 Task: Assign nikrathi889@gmail.com as Assignee of Child Issue ChildIssue0000000016 of Issue Issue0000000008 in Backlog  in Scrum Project Project0000000002 in Jira. Assign nikrathi889@gmail.com as Assignee of Child Issue ChildIssue0000000017 of Issue Issue0000000009 in Backlog  in Scrum Project Project0000000002 in Jira. Assign nikrathi889@gmail.com as Assignee of Child Issue ChildIssue0000000018 of Issue Issue0000000009 in Backlog  in Scrum Project Project0000000002 in Jira. Assign nikrathi889@gmail.com as Assignee of Child Issue ChildIssue0000000019 of Issue Issue0000000010 in Backlog  in Scrum Project Project0000000002 in Jira. Assign nikrathi889@gmail.com as Assignee of Child Issue ChildIssue0000000020 of Issue Issue0000000010 in Backlog  in Scrum Project Project0000000002 in Jira
Action: Mouse moved to (363, 411)
Screenshot: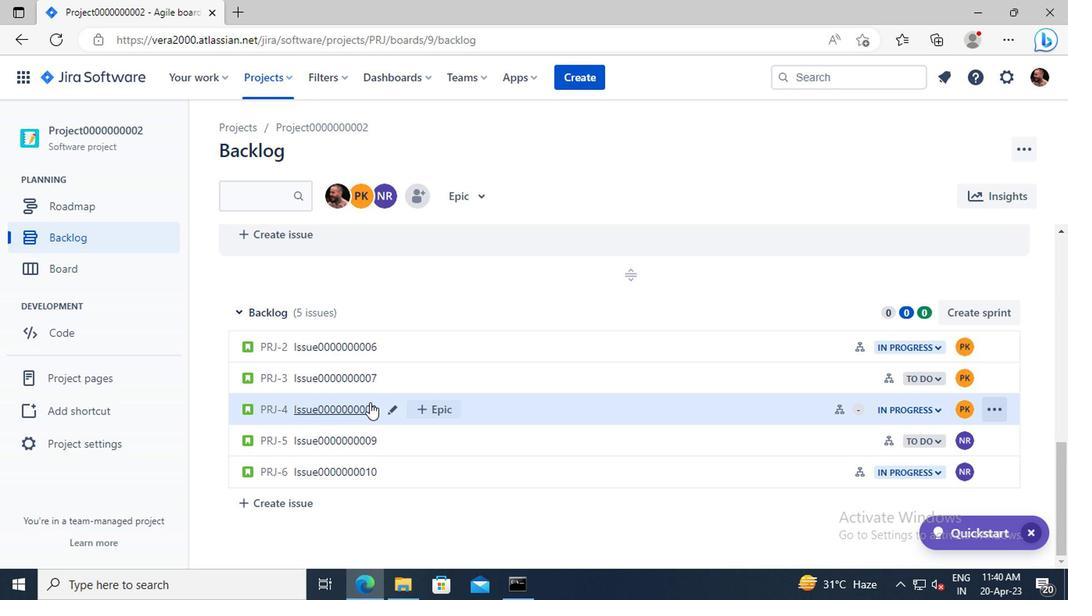 
Action: Mouse pressed left at (363, 411)
Screenshot: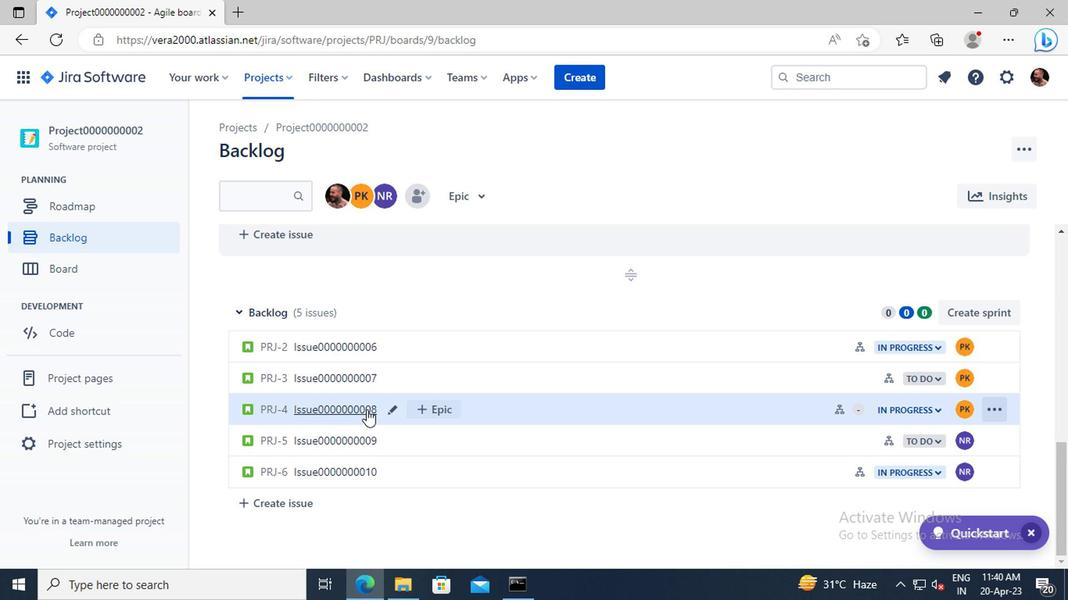 
Action: Mouse moved to (929, 400)
Screenshot: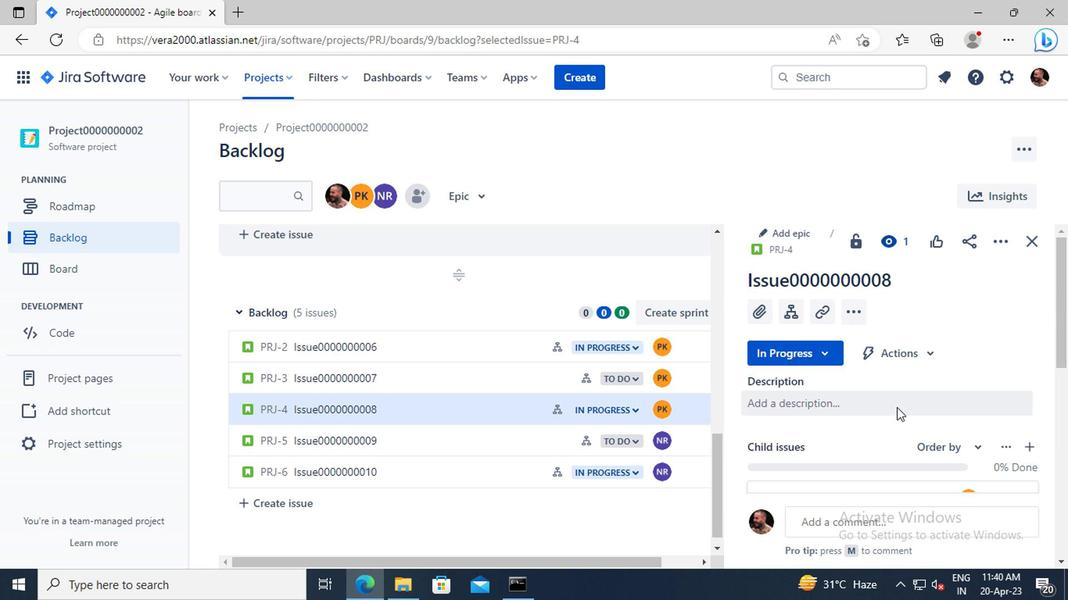 
Action: Mouse scrolled (929, 399) with delta (0, 0)
Screenshot: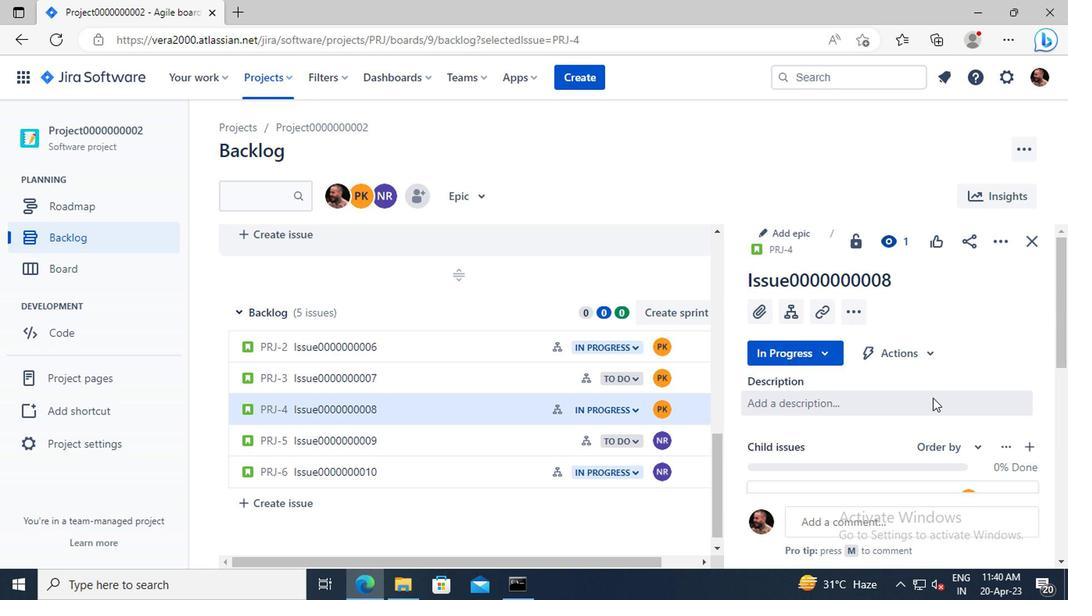 
Action: Mouse scrolled (929, 399) with delta (0, 0)
Screenshot: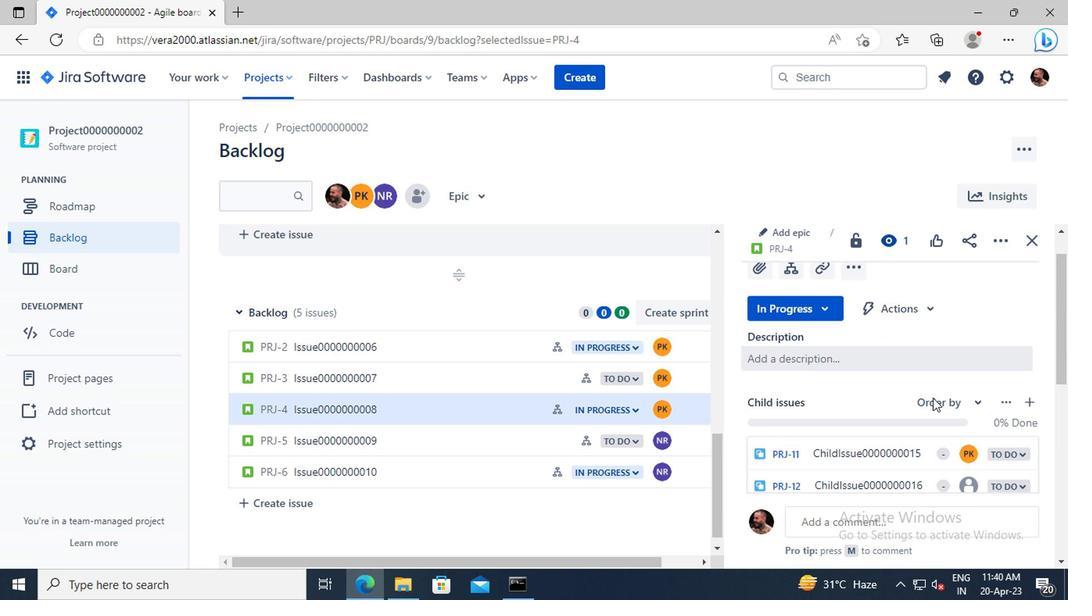 
Action: Mouse scrolled (929, 399) with delta (0, 0)
Screenshot: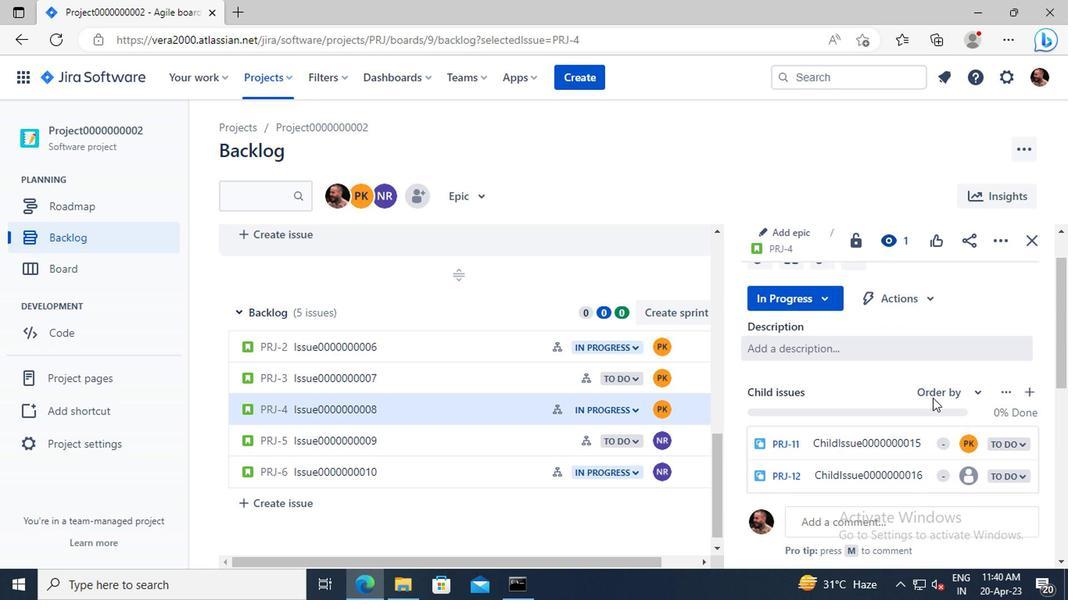 
Action: Mouse moved to (964, 380)
Screenshot: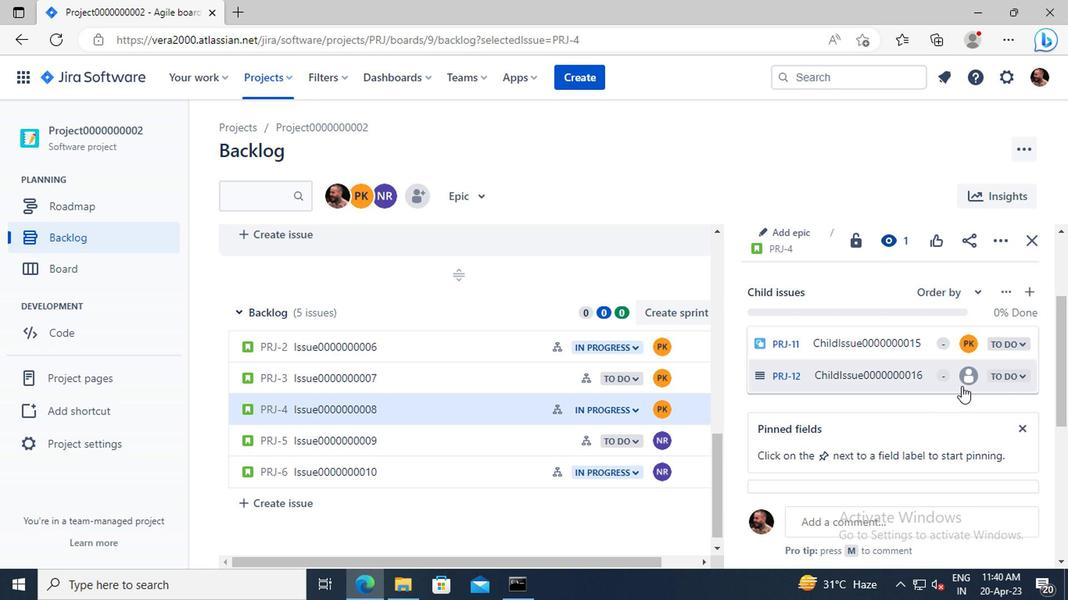 
Action: Mouse pressed left at (964, 380)
Screenshot: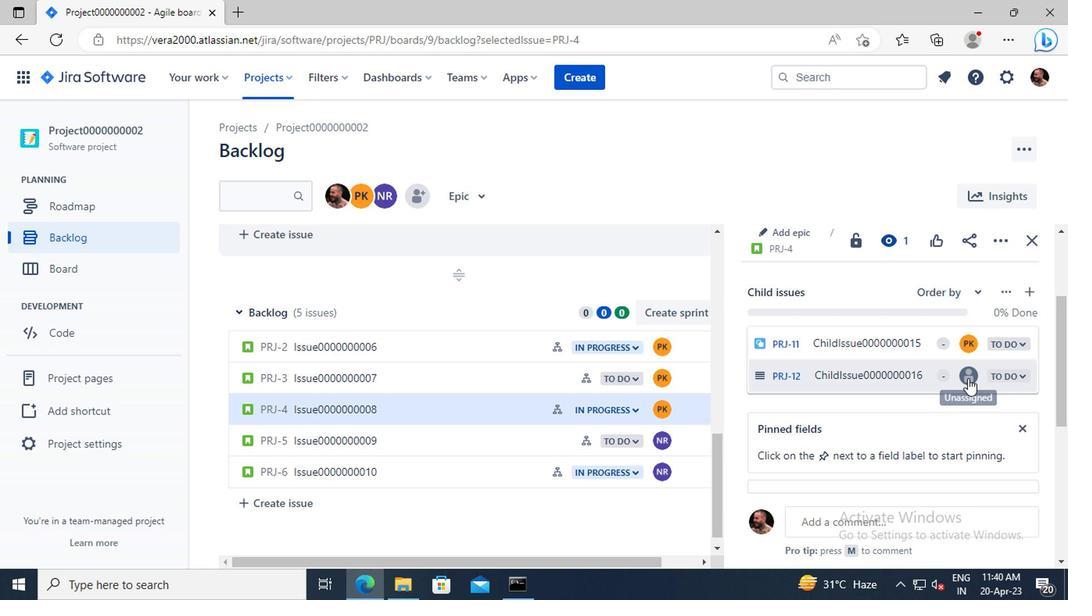 
Action: Mouse moved to (900, 359)
Screenshot: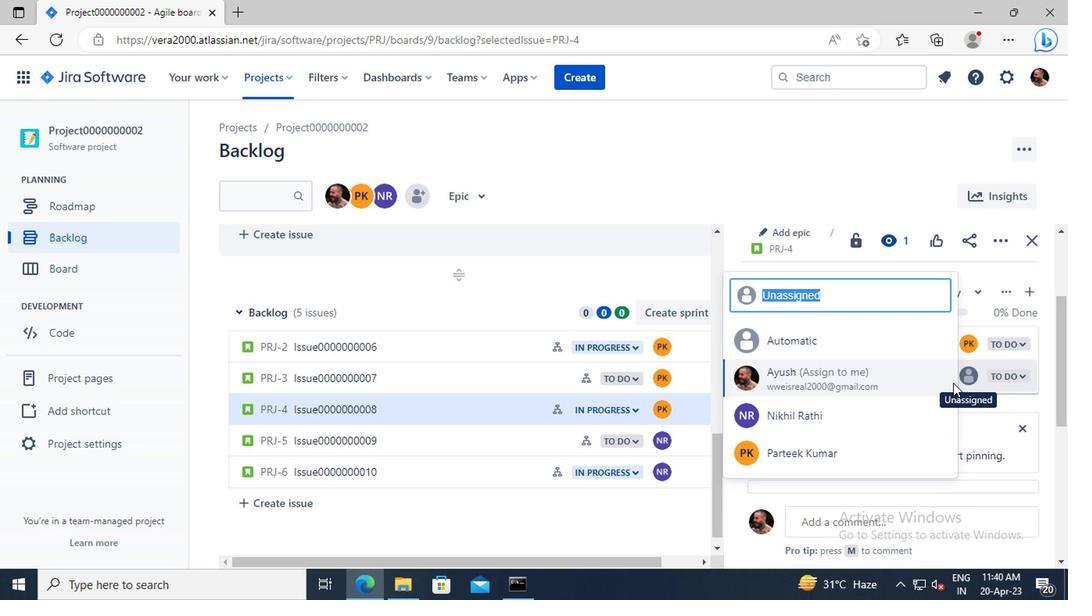 
Action: Key pressed nikhil
Screenshot: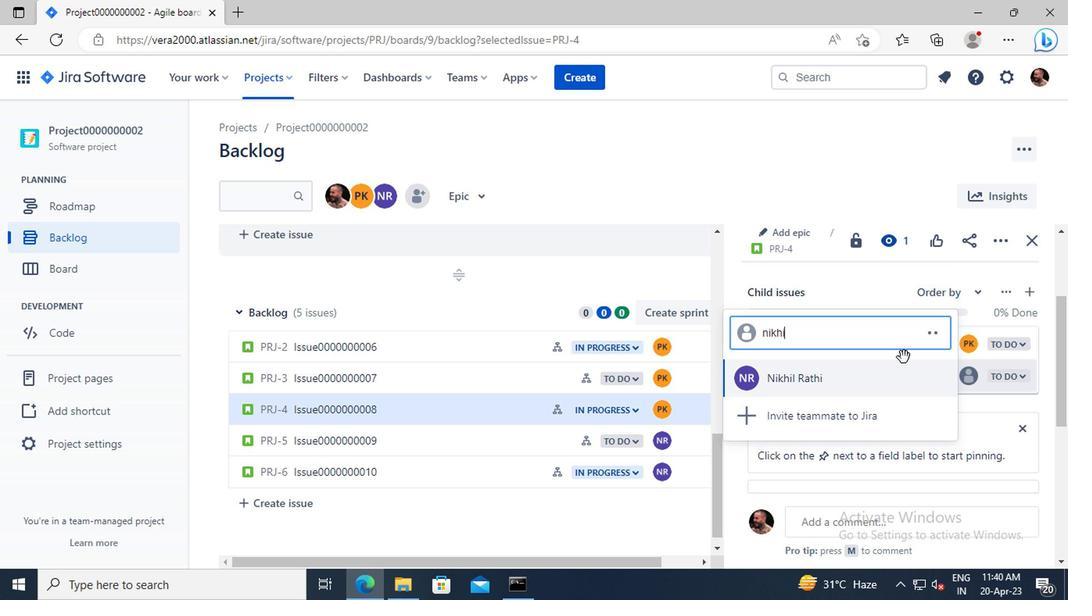 
Action: Mouse moved to (813, 376)
Screenshot: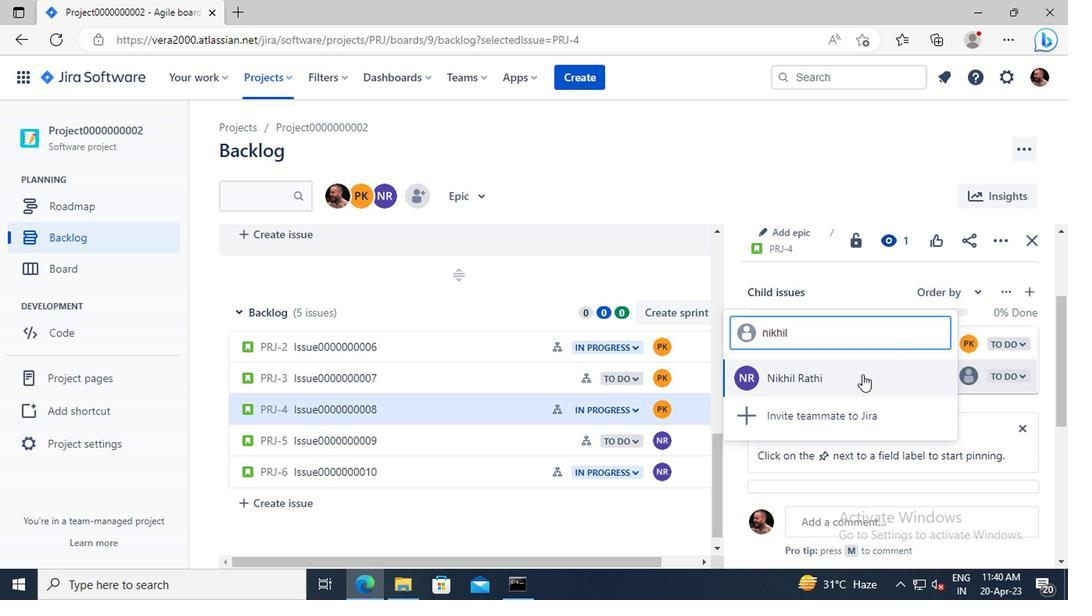 
Action: Mouse pressed left at (813, 376)
Screenshot: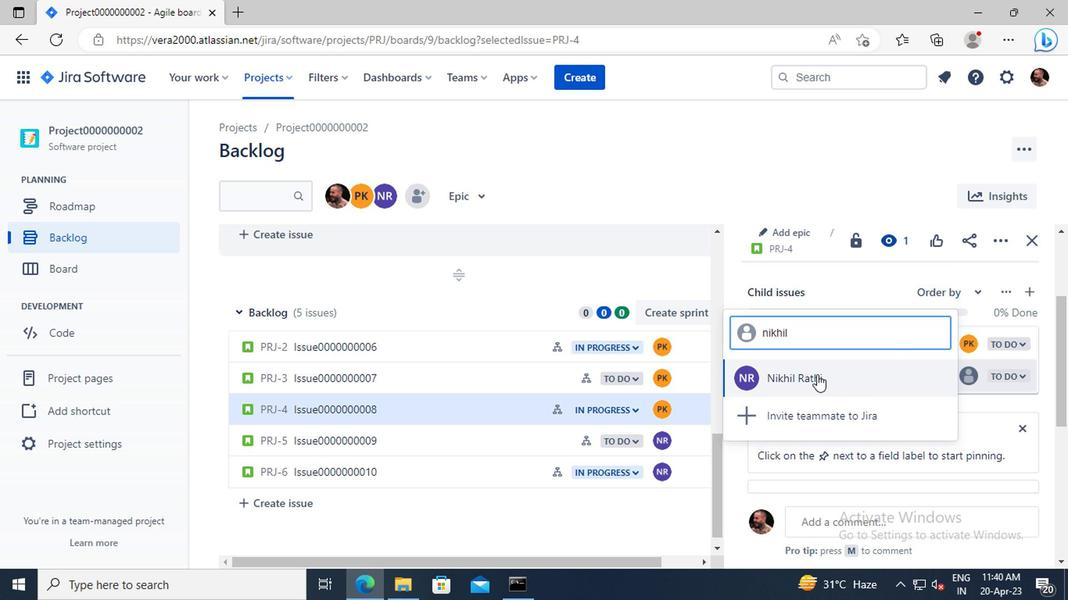 
Action: Mouse moved to (350, 442)
Screenshot: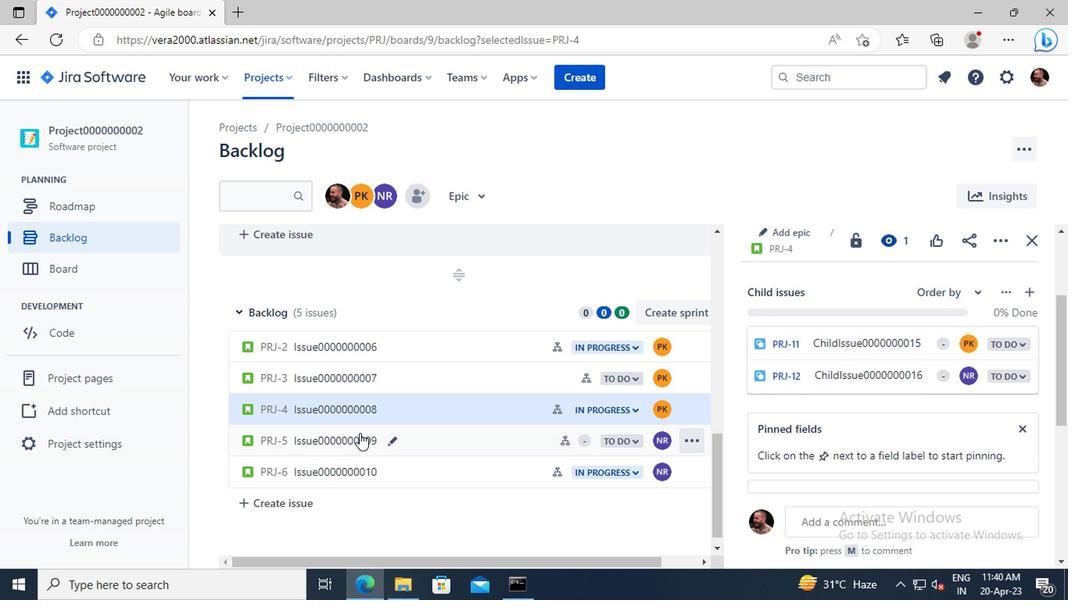 
Action: Mouse pressed left at (350, 442)
Screenshot: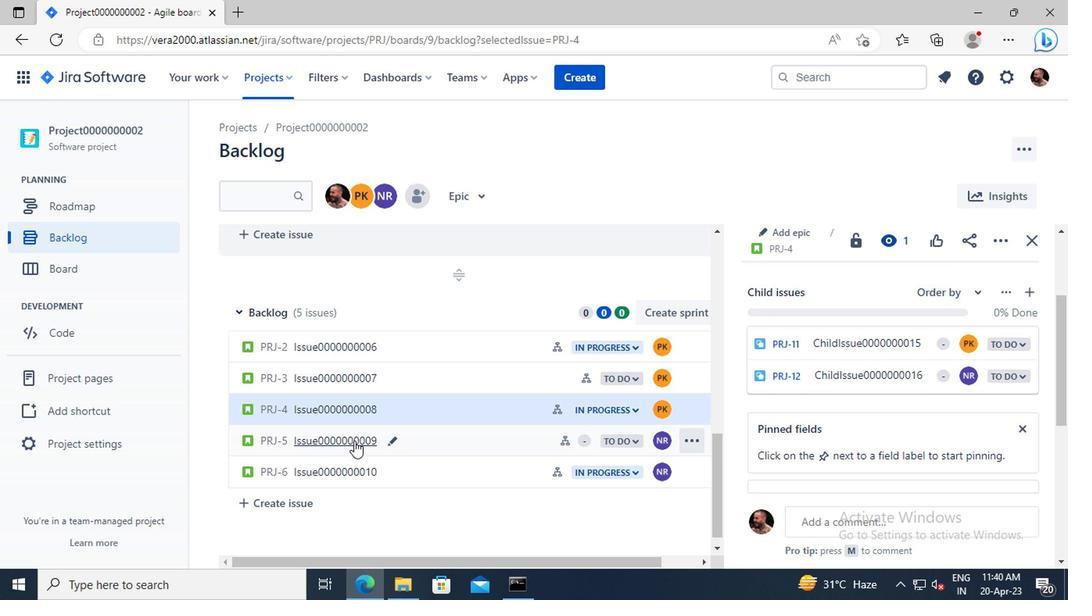 
Action: Mouse moved to (896, 369)
Screenshot: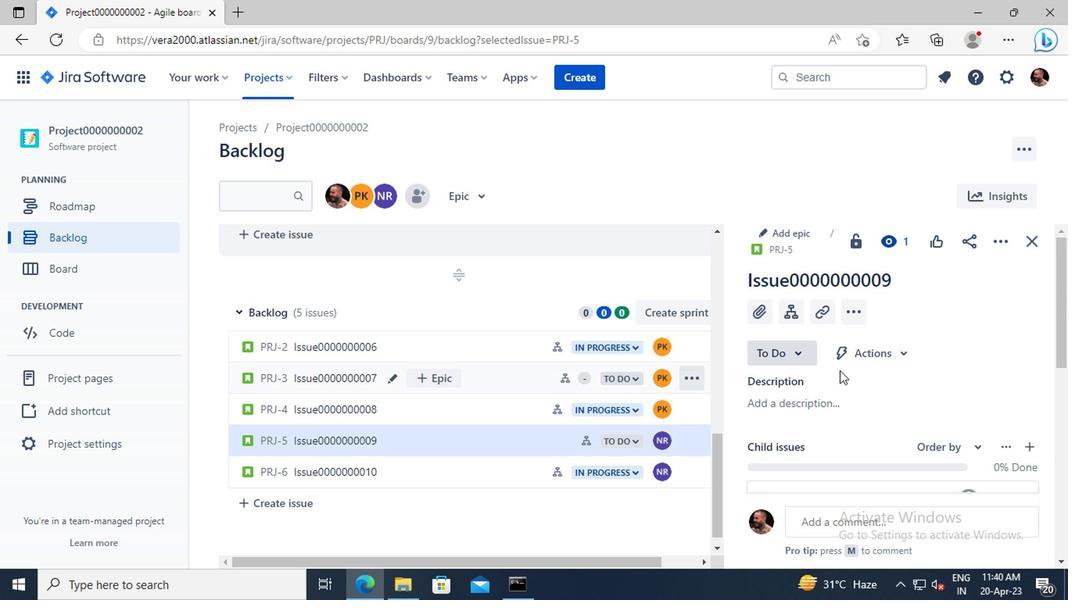 
Action: Mouse scrolled (896, 368) with delta (0, -1)
Screenshot: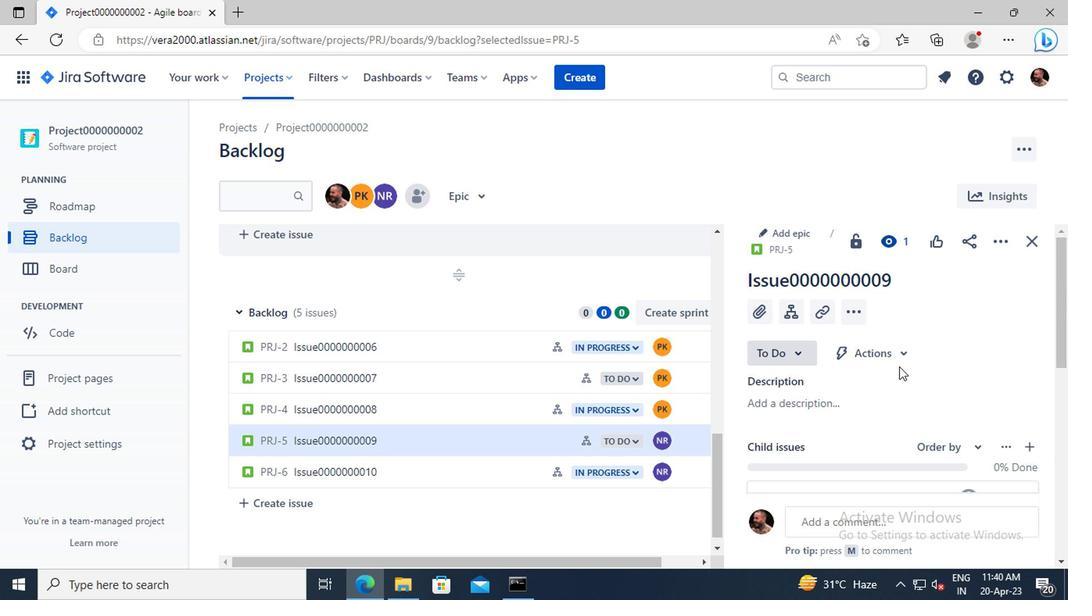 
Action: Mouse scrolled (896, 368) with delta (0, -1)
Screenshot: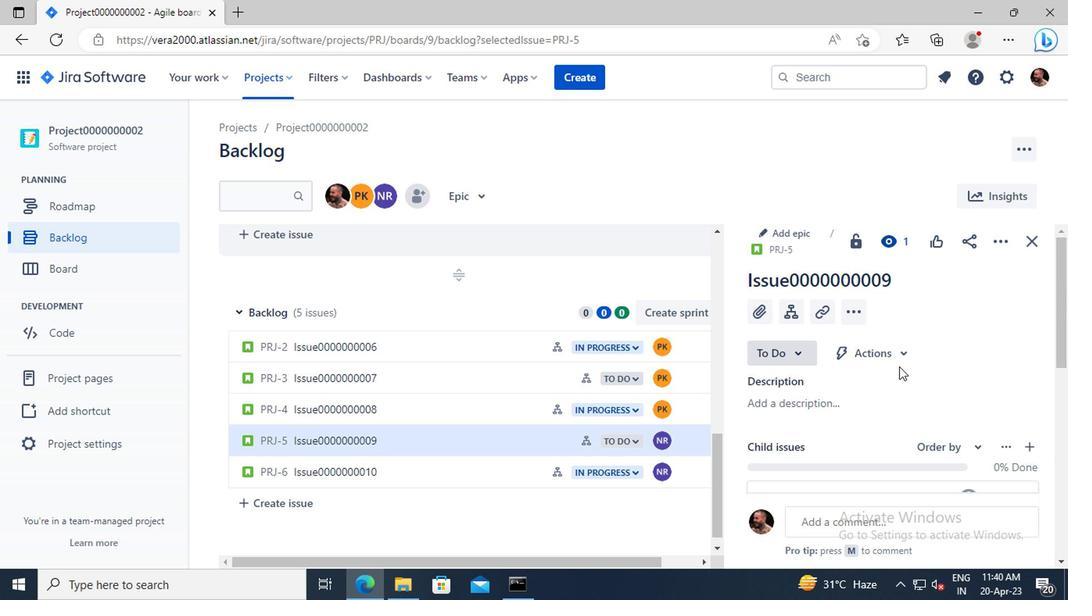 
Action: Mouse moved to (969, 401)
Screenshot: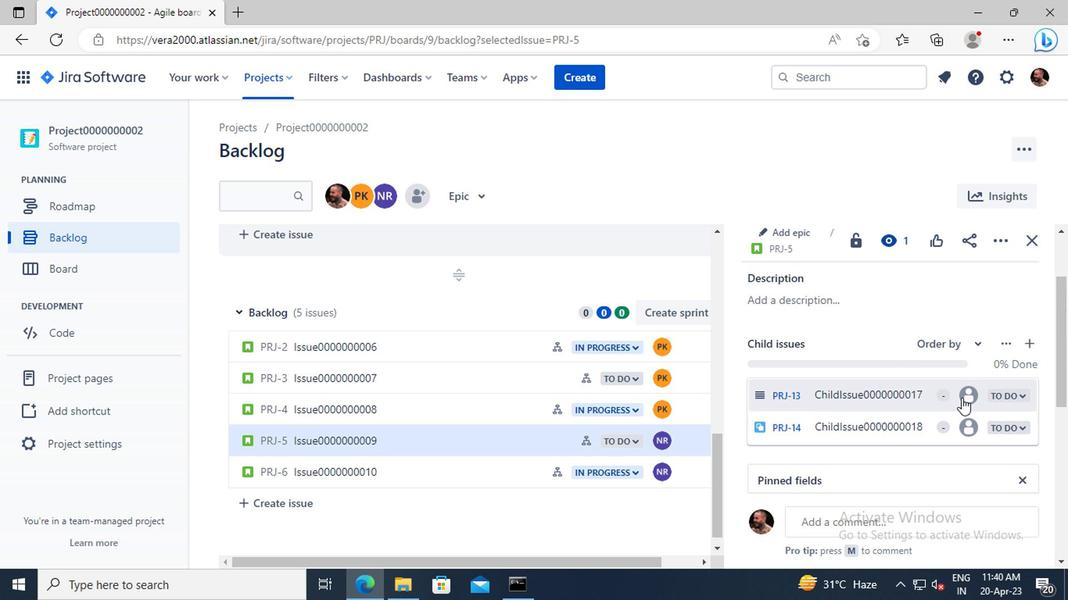 
Action: Mouse pressed left at (969, 401)
Screenshot: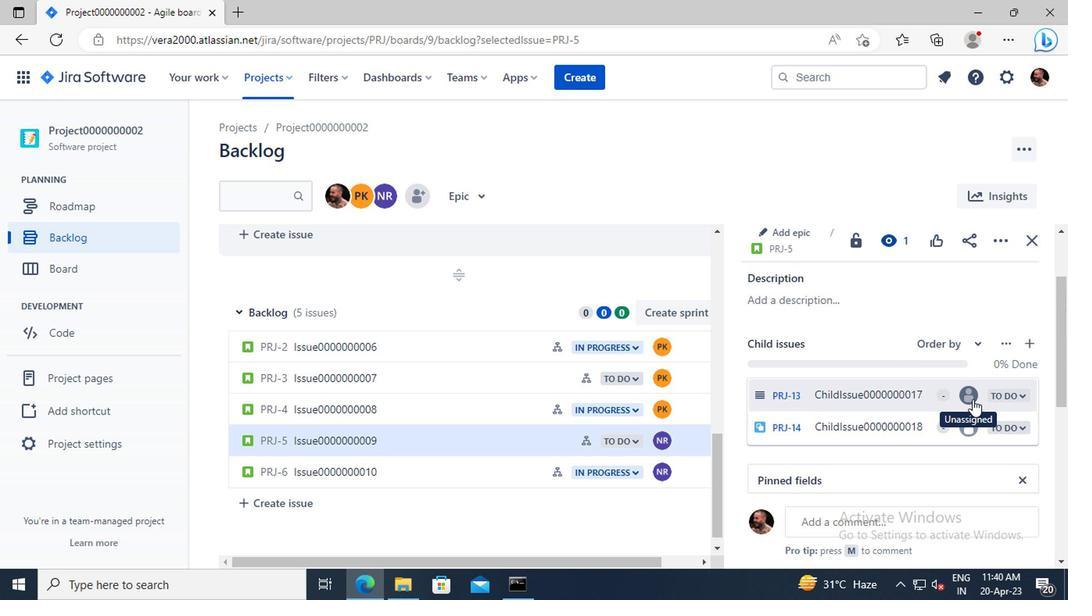 
Action: Mouse moved to (893, 449)
Screenshot: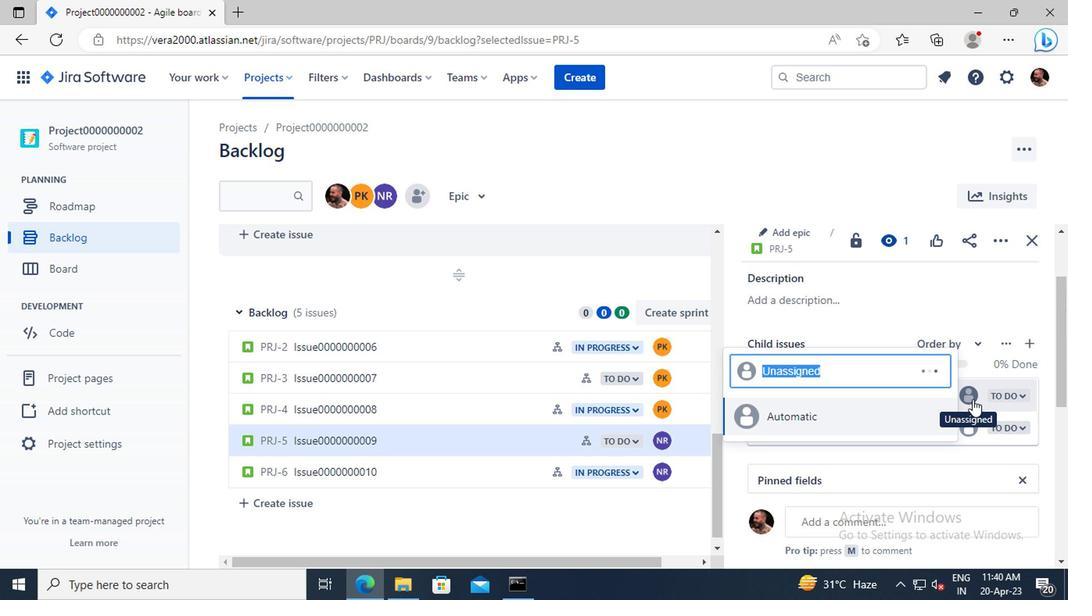 
Action: Key pressed nikhil
Screenshot: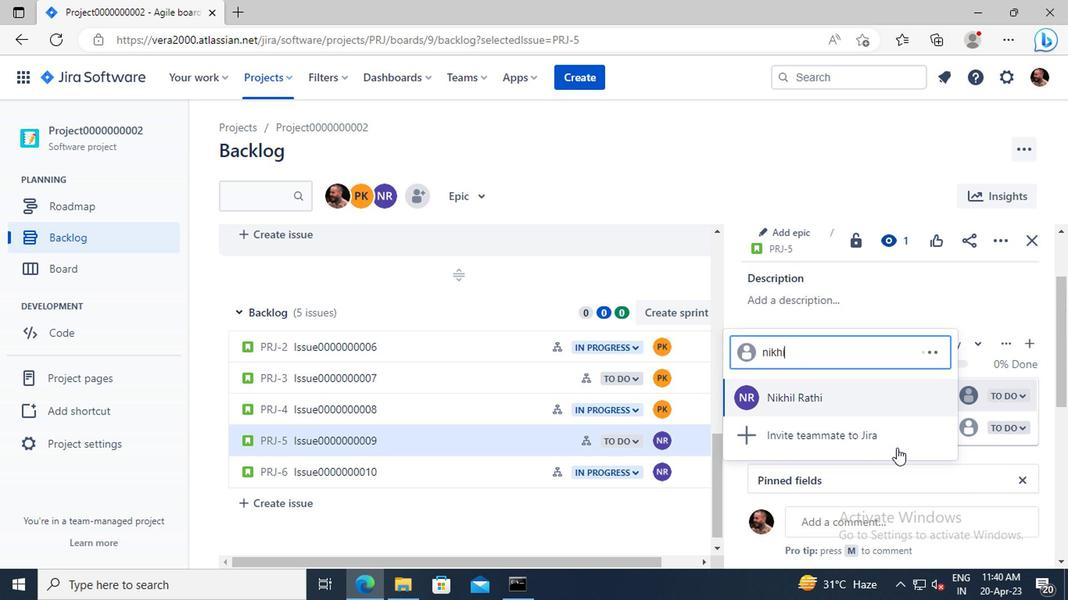 
Action: Mouse moved to (812, 401)
Screenshot: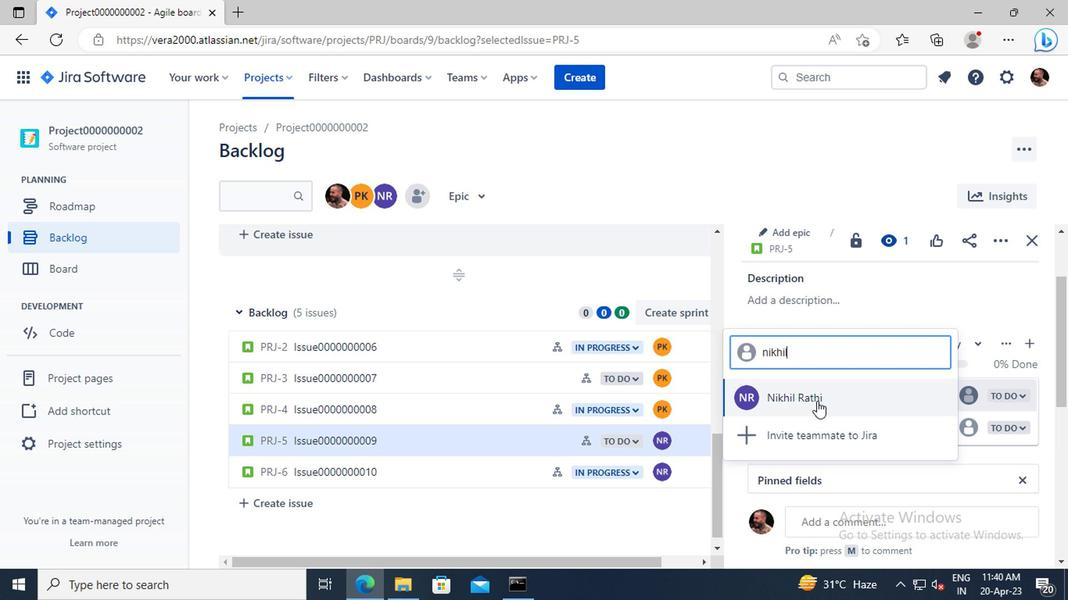 
Action: Mouse pressed left at (812, 401)
Screenshot: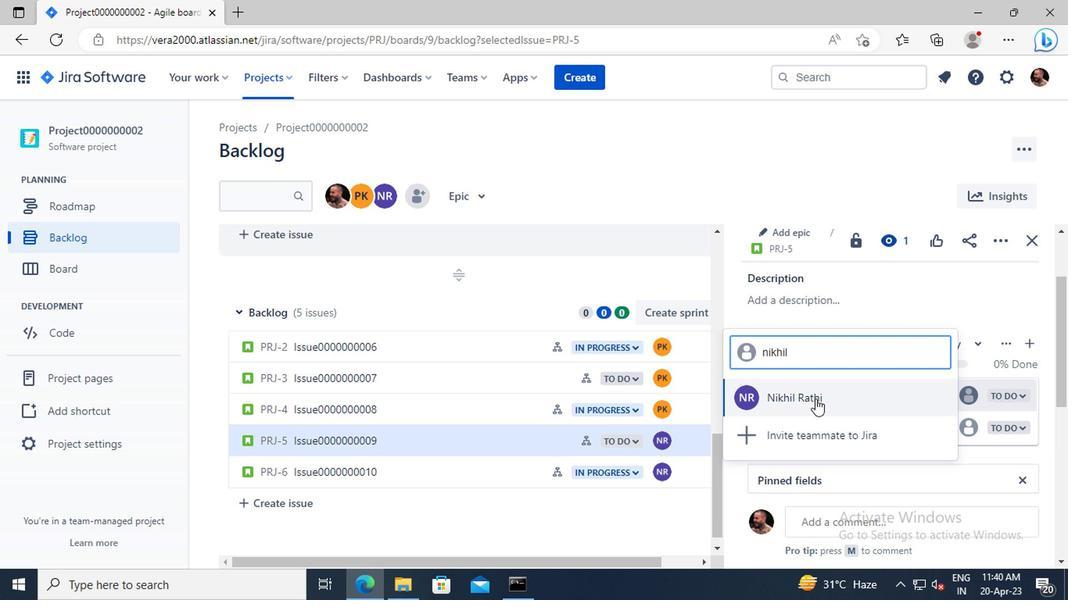 
Action: Mouse moved to (963, 431)
Screenshot: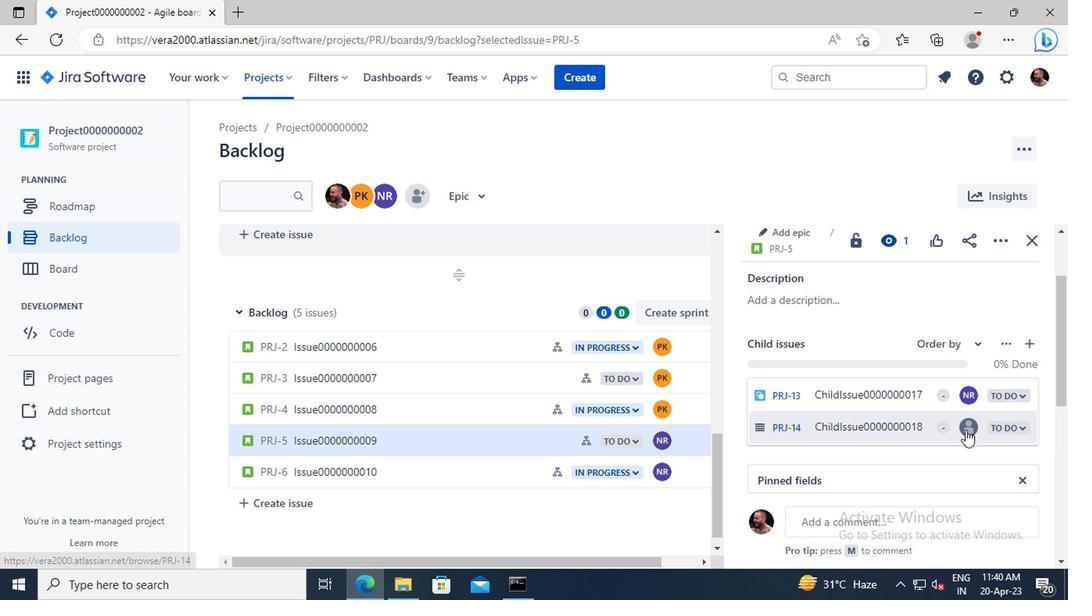 
Action: Mouse pressed left at (963, 431)
Screenshot: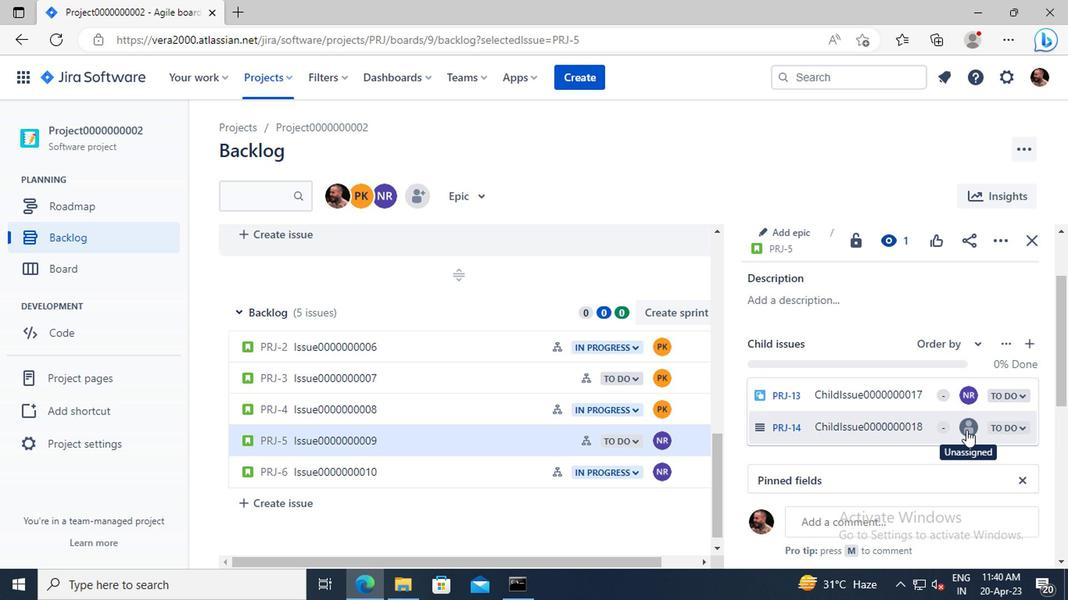 
Action: Mouse moved to (931, 455)
Screenshot: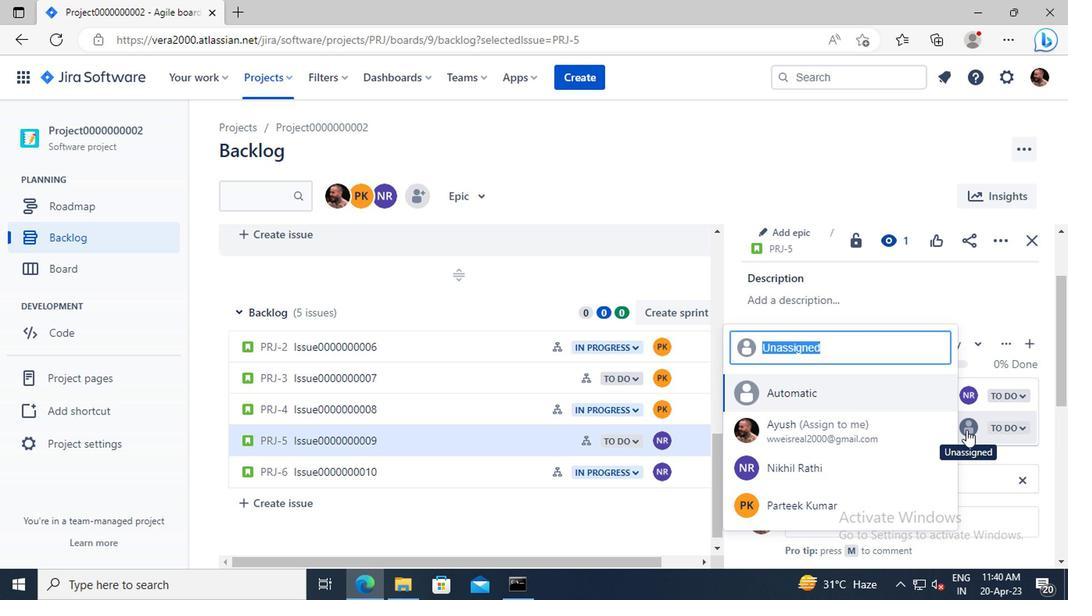 
Action: Key pressed nikhil
Screenshot: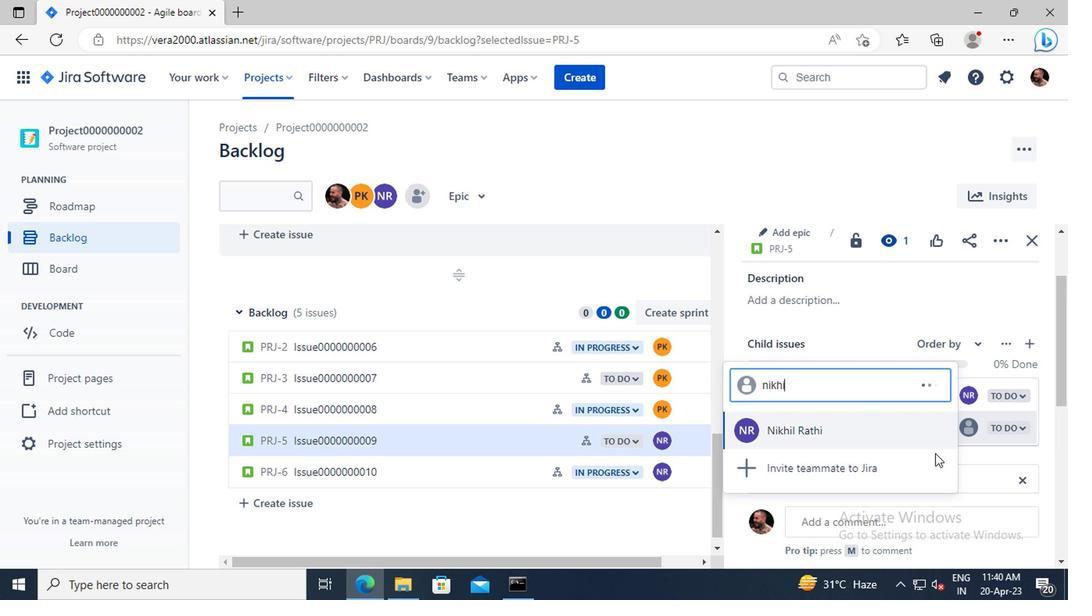 
Action: Mouse moved to (842, 433)
Screenshot: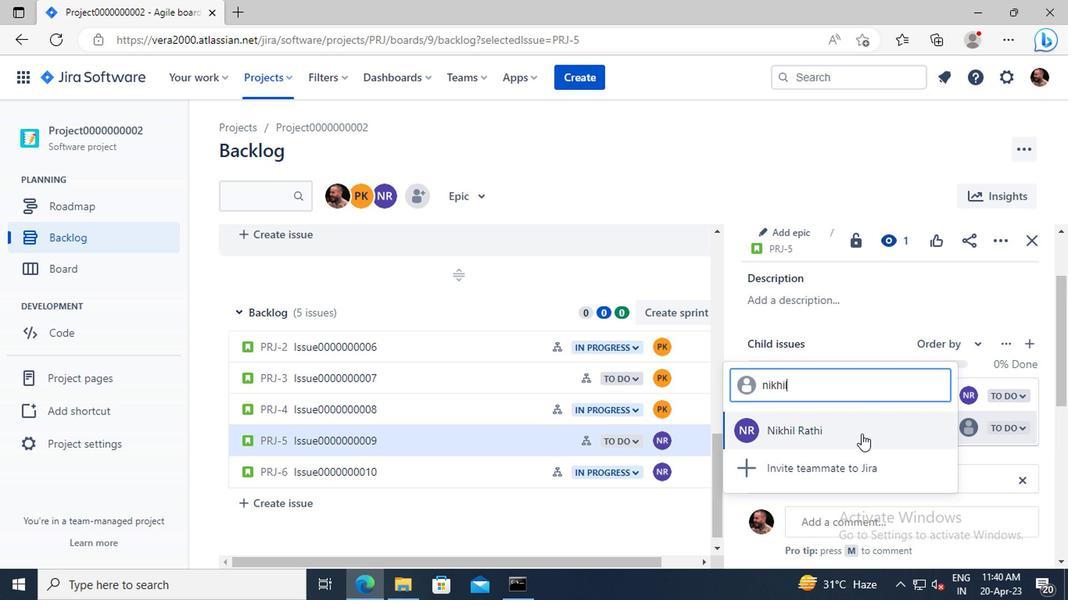 
Action: Mouse pressed left at (842, 433)
Screenshot: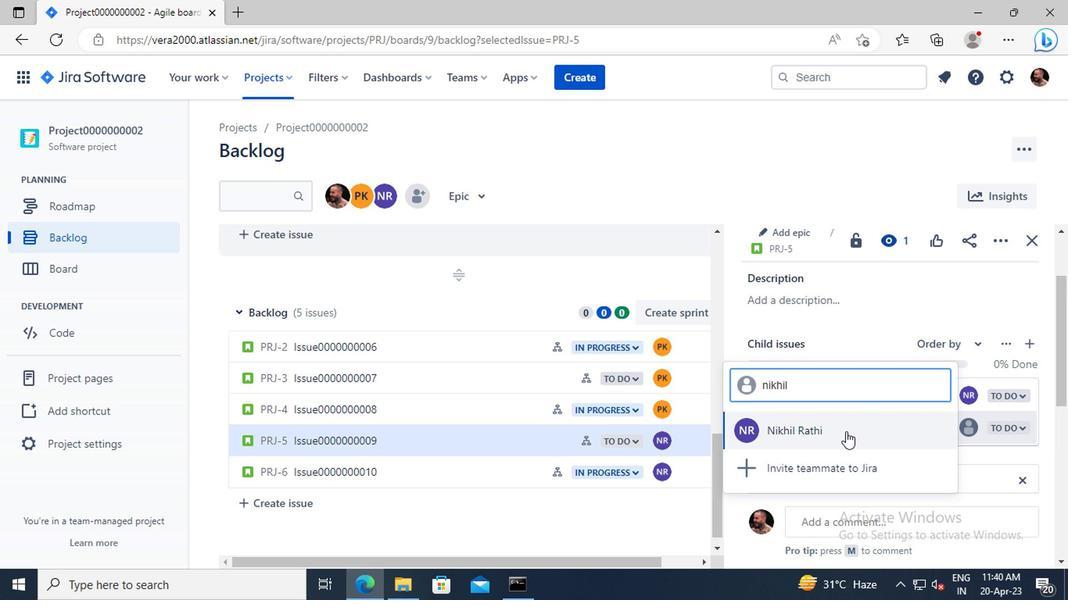 
Action: Mouse moved to (346, 476)
Screenshot: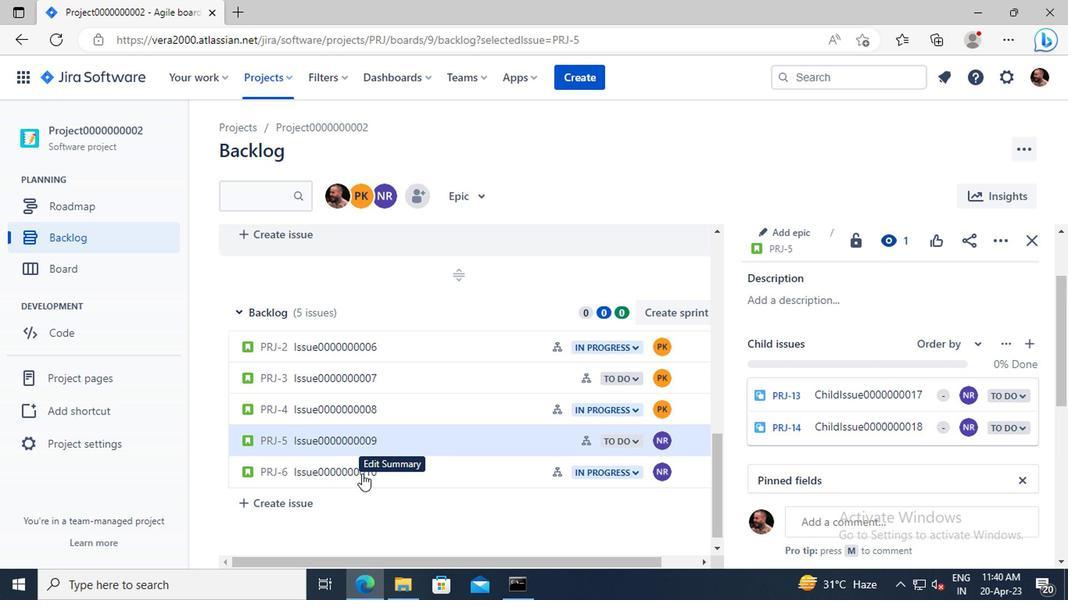 
Action: Mouse pressed left at (346, 476)
Screenshot: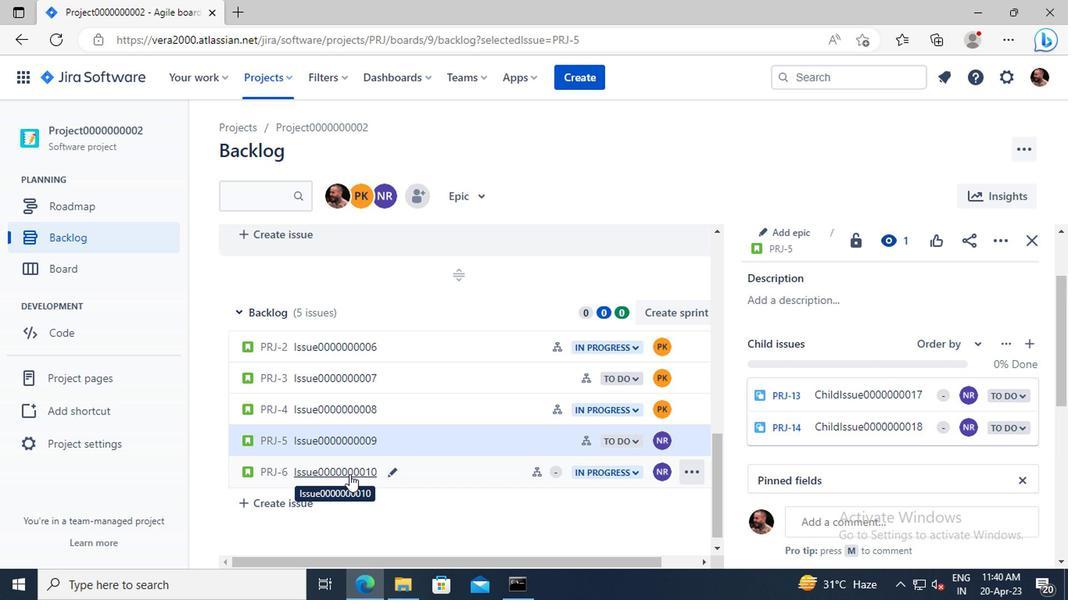 
Action: Mouse moved to (876, 372)
Screenshot: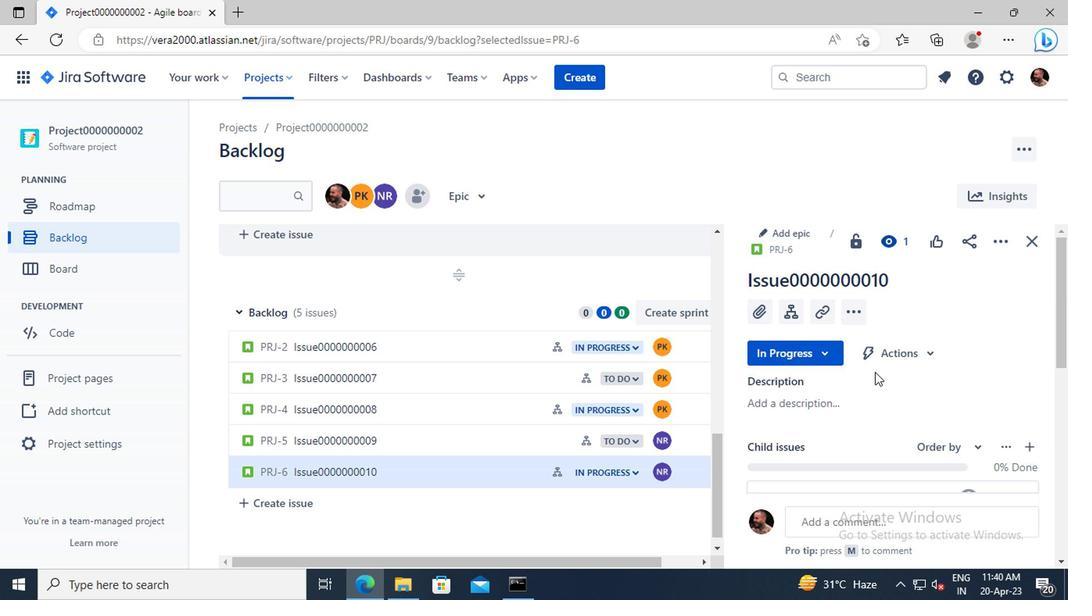 
Action: Mouse scrolled (876, 372) with delta (0, 0)
Screenshot: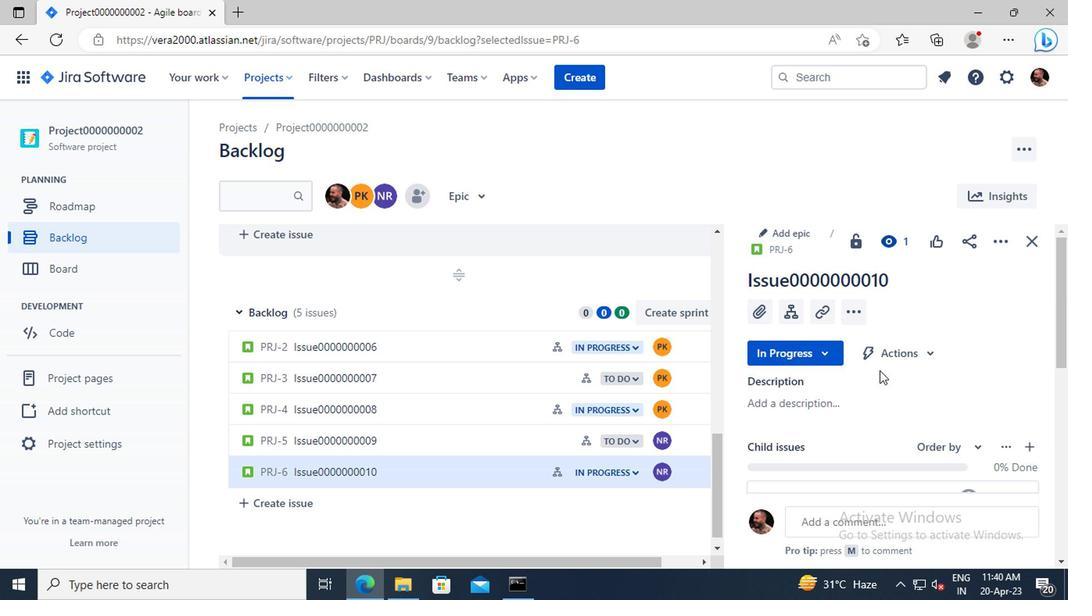 
Action: Mouse scrolled (876, 372) with delta (0, 0)
Screenshot: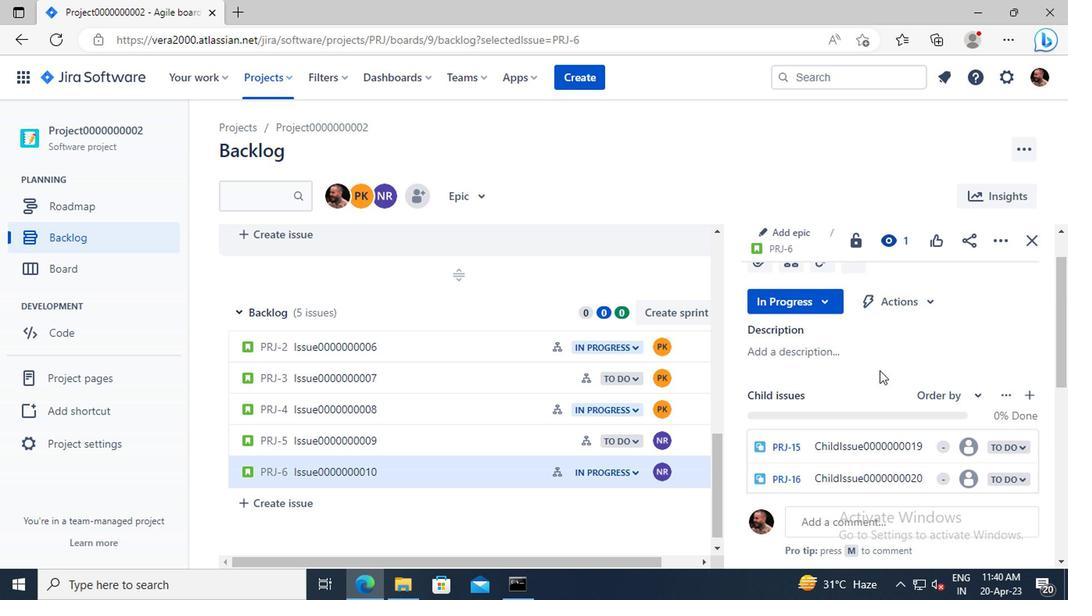 
Action: Mouse moved to (965, 400)
Screenshot: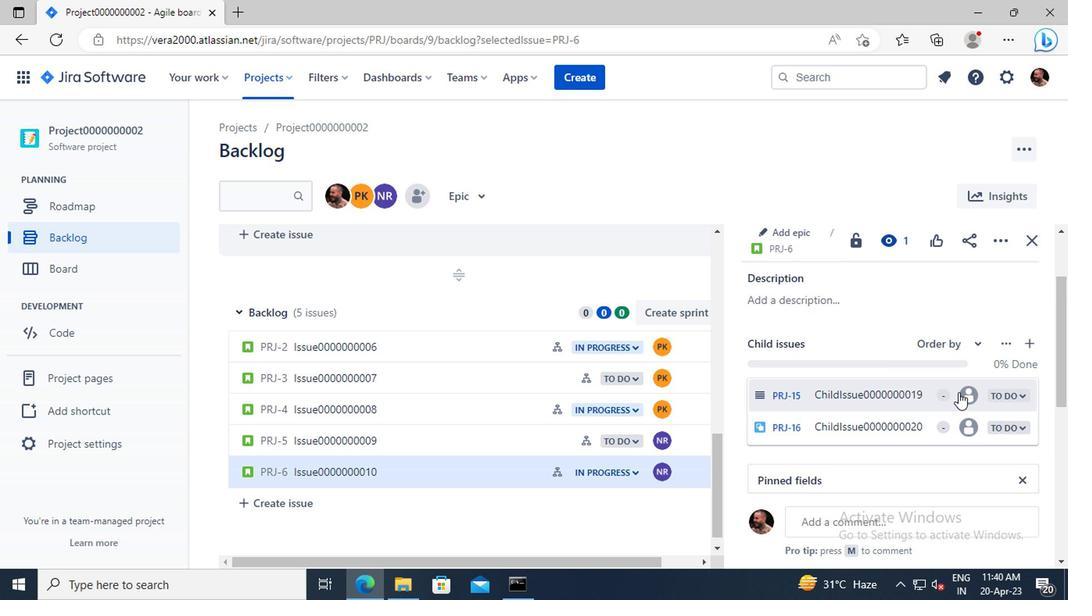 
Action: Mouse pressed left at (965, 400)
Screenshot: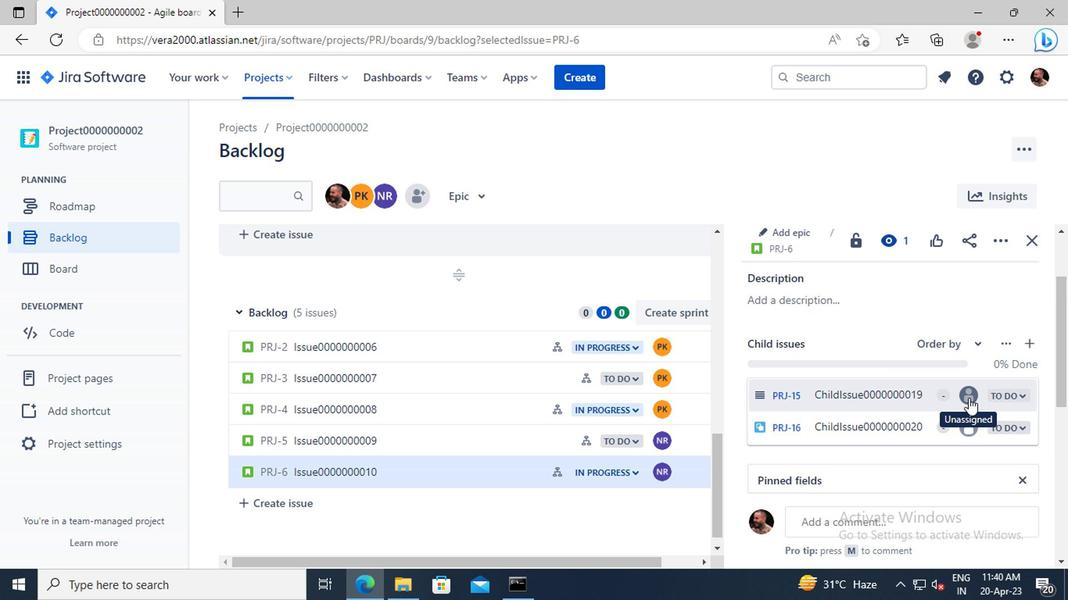 
Action: Mouse moved to (931, 422)
Screenshot: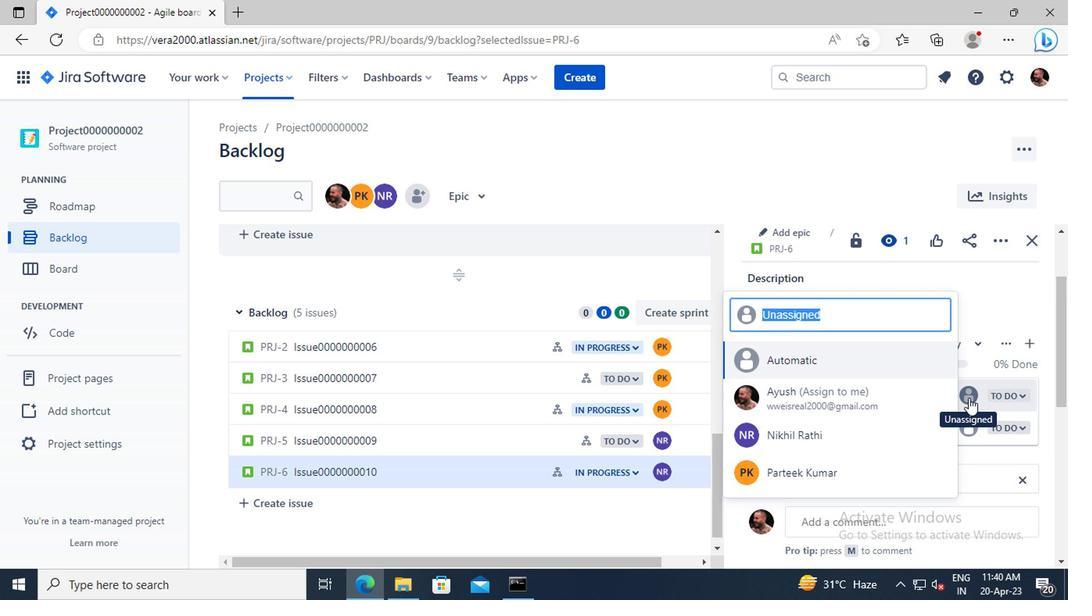
Action: Key pressed nikhil
Screenshot: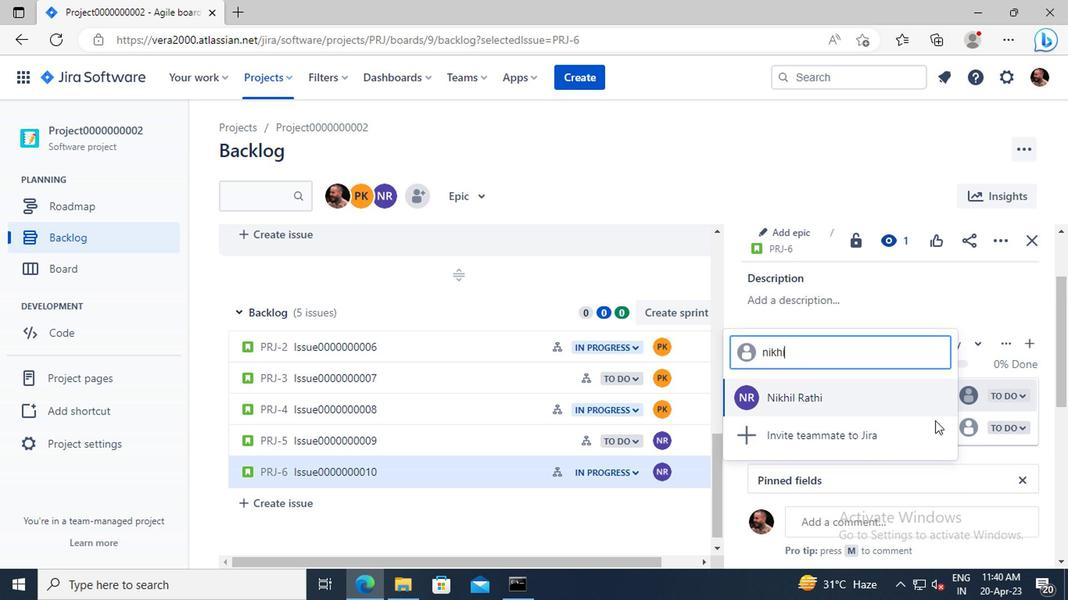 
Action: Mouse moved to (821, 401)
Screenshot: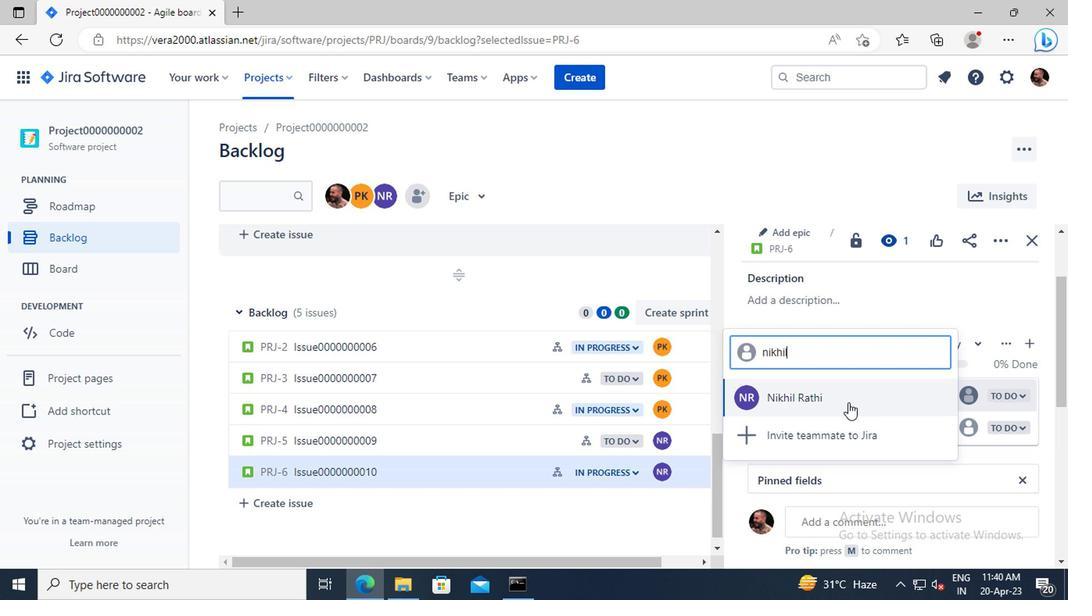 
Action: Mouse pressed left at (821, 401)
Screenshot: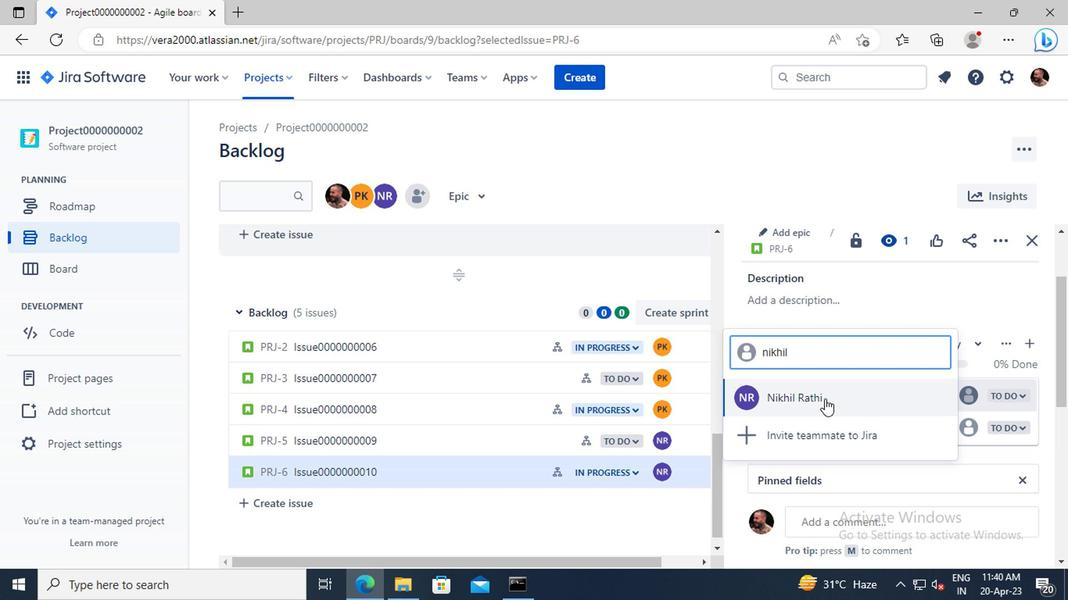 
Action: Mouse moved to (961, 430)
Screenshot: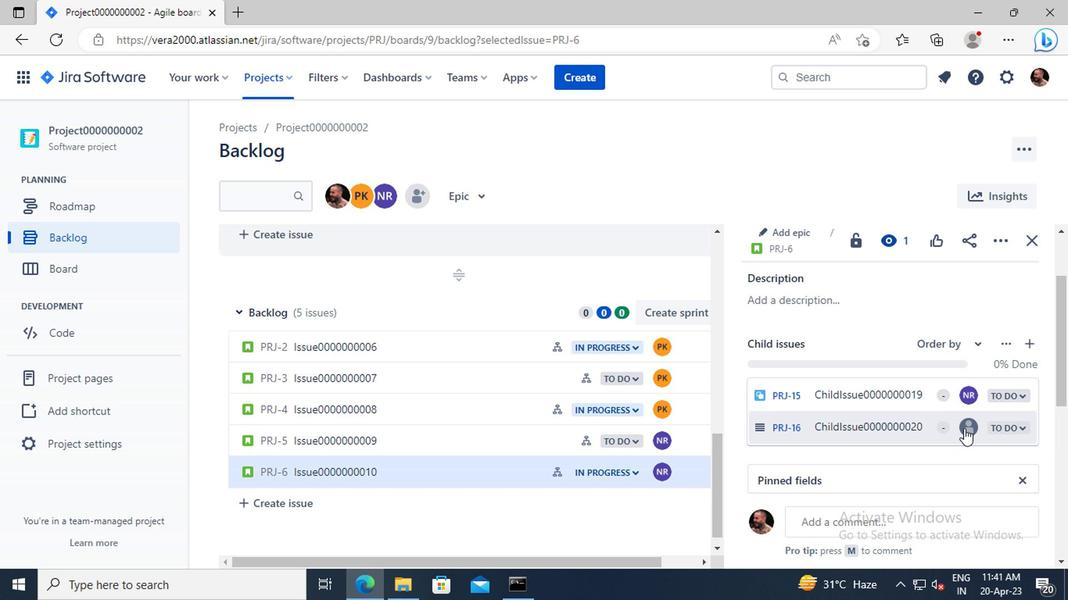 
Action: Mouse pressed left at (961, 430)
Screenshot: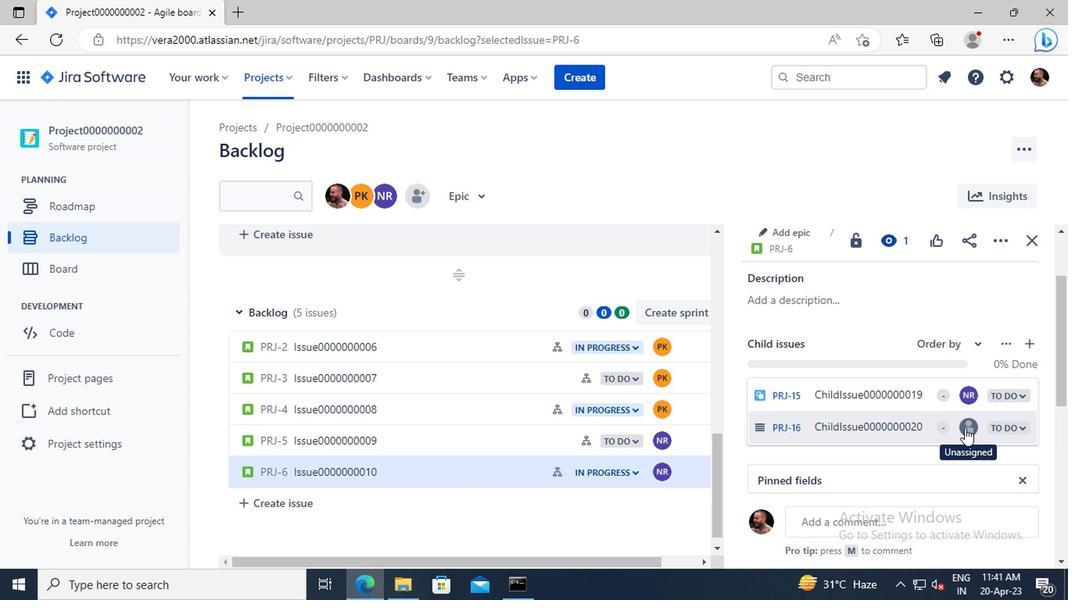 
Action: Mouse moved to (958, 431)
Screenshot: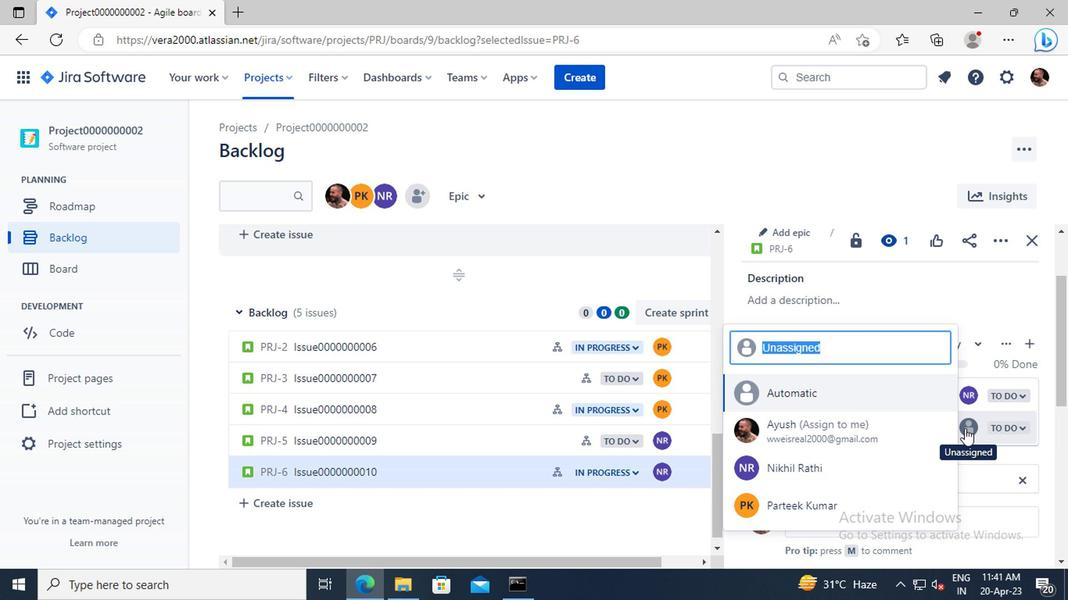 
Action: Key pressed n
Screenshot: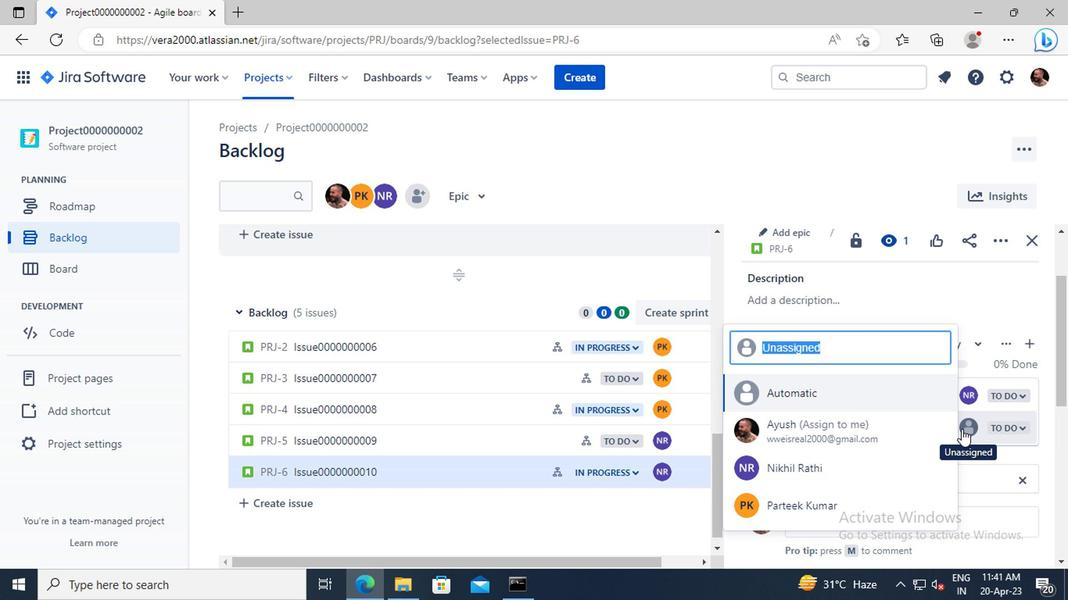 
Action: Mouse moved to (958, 431)
Screenshot: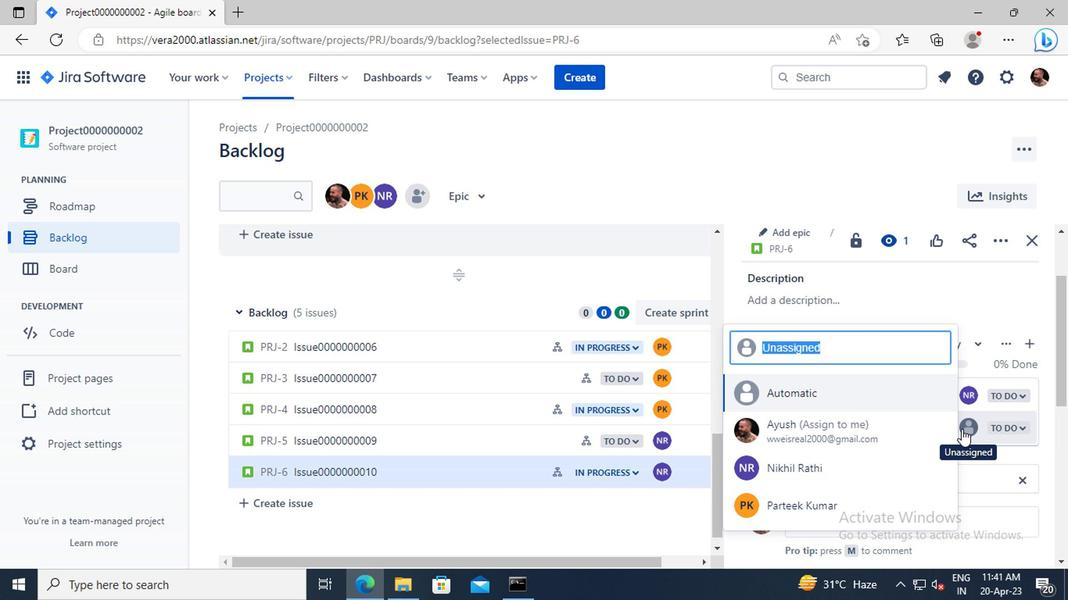 
Action: Key pressed ikhil
Screenshot: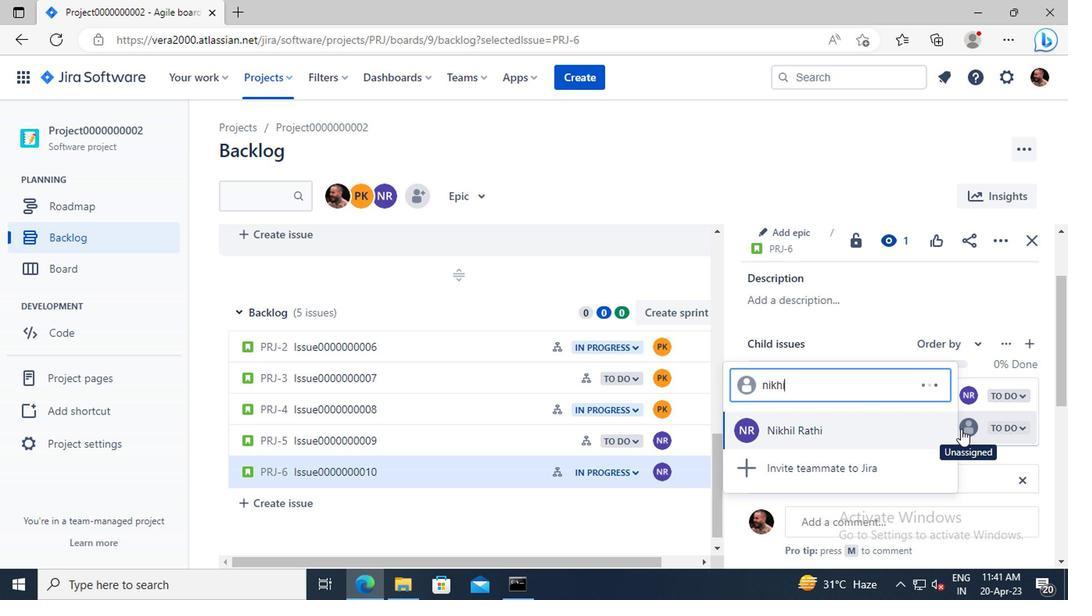 
Action: Mouse moved to (796, 432)
Screenshot: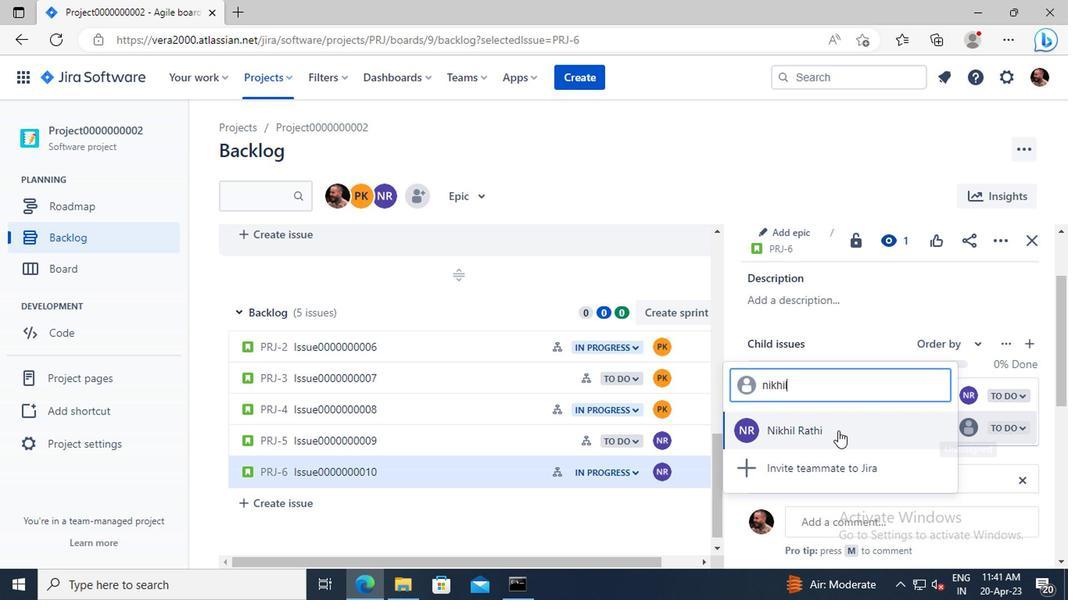 
Action: Mouse pressed left at (796, 432)
Screenshot: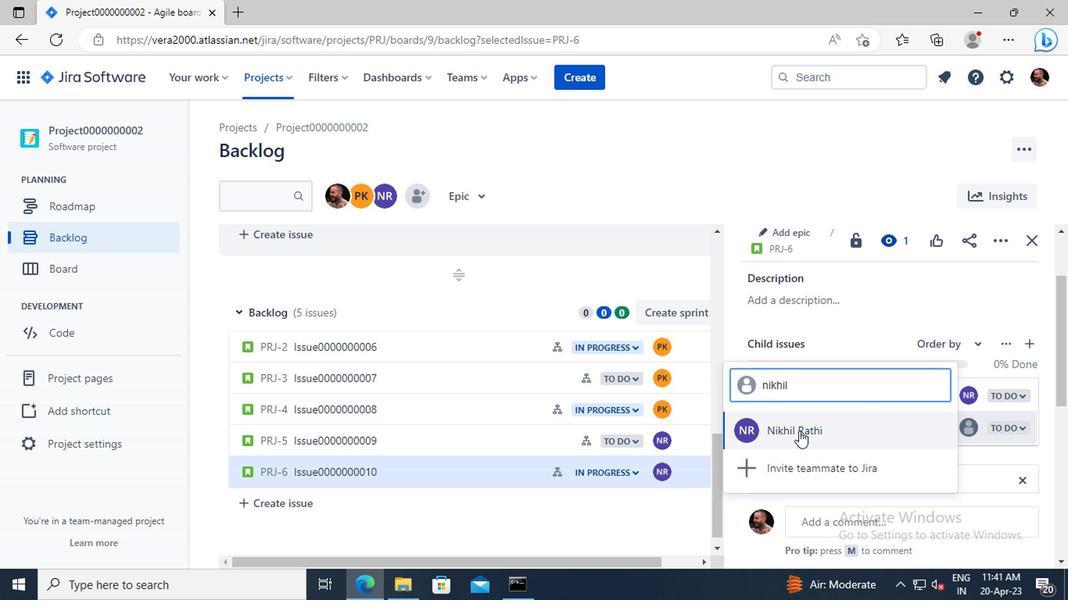 
